 Task: Set git protocol as ssh.
Action: Mouse moved to (0, 598)
Screenshot: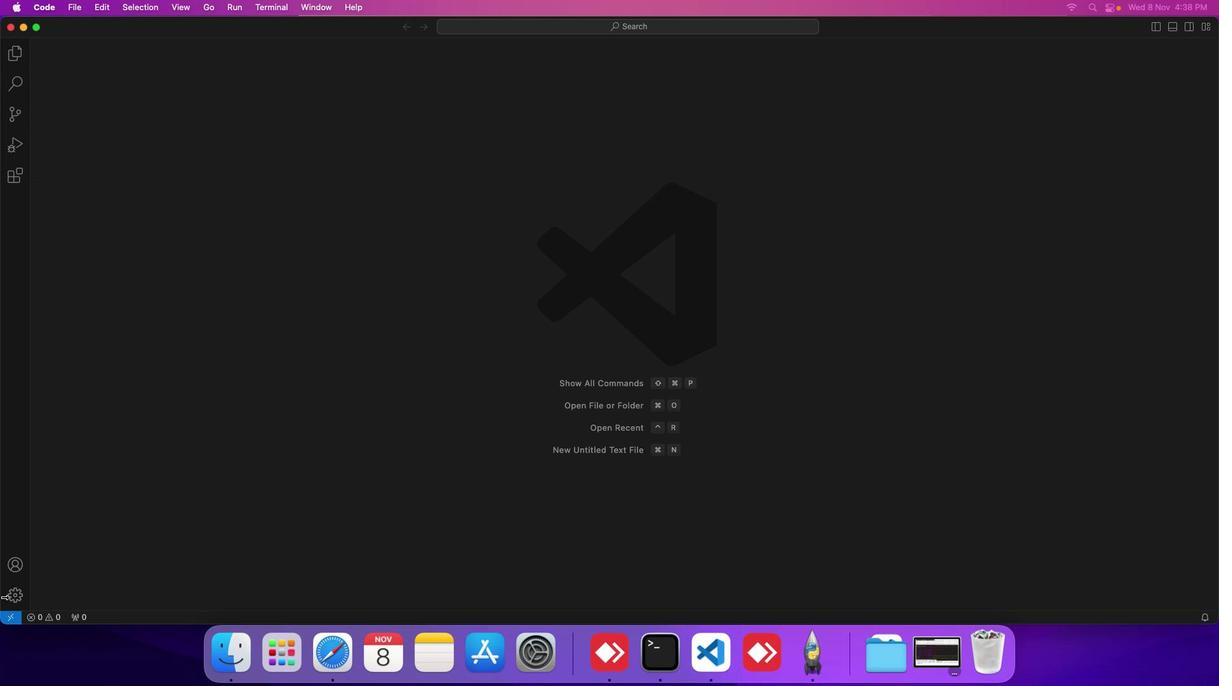 
Action: Mouse pressed left at (0, 598)
Screenshot: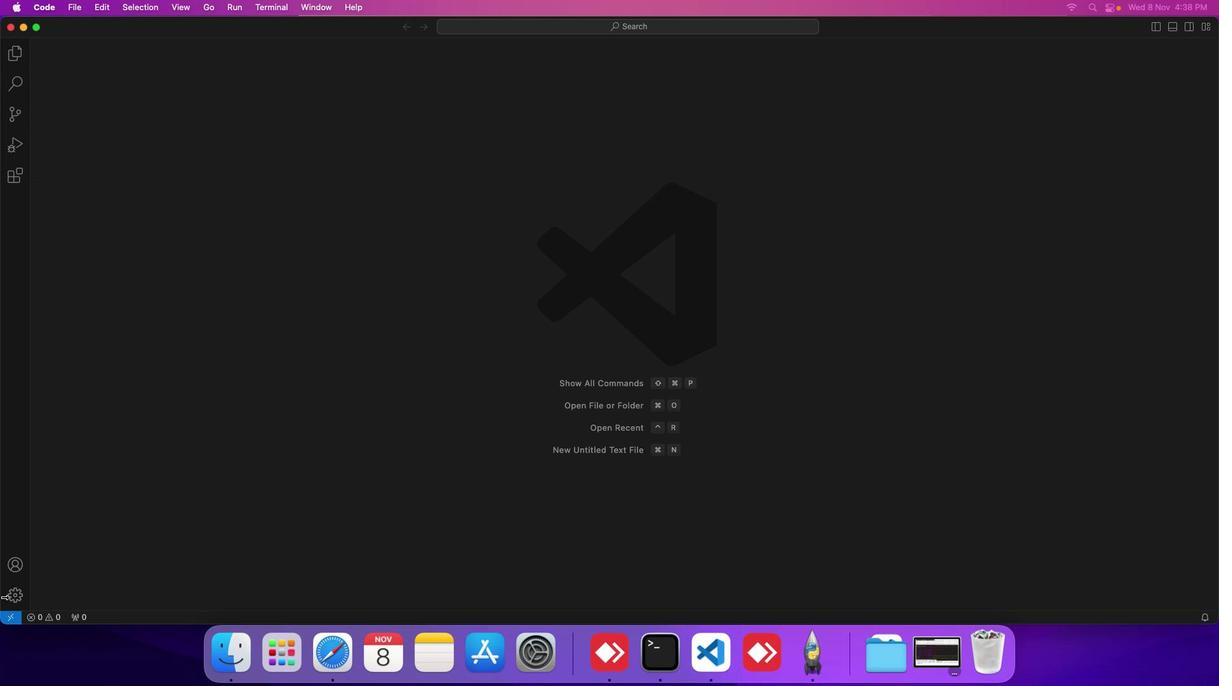 
Action: Mouse moved to (6, 594)
Screenshot: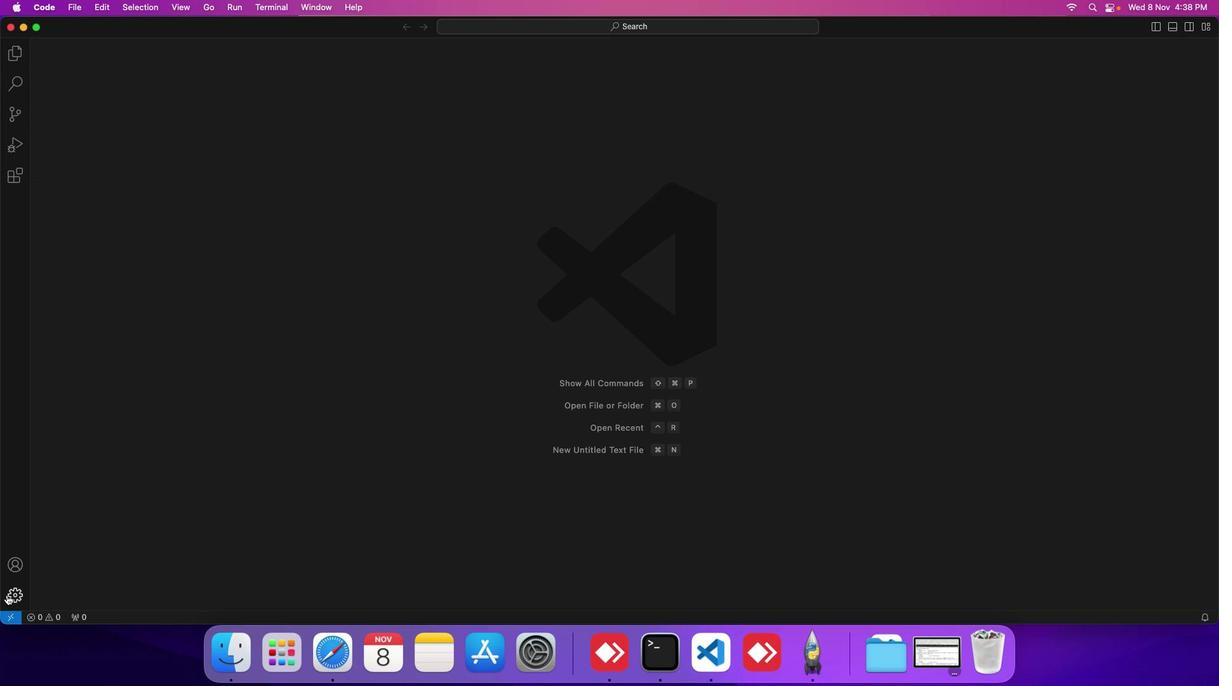
Action: Mouse pressed left at (6, 594)
Screenshot: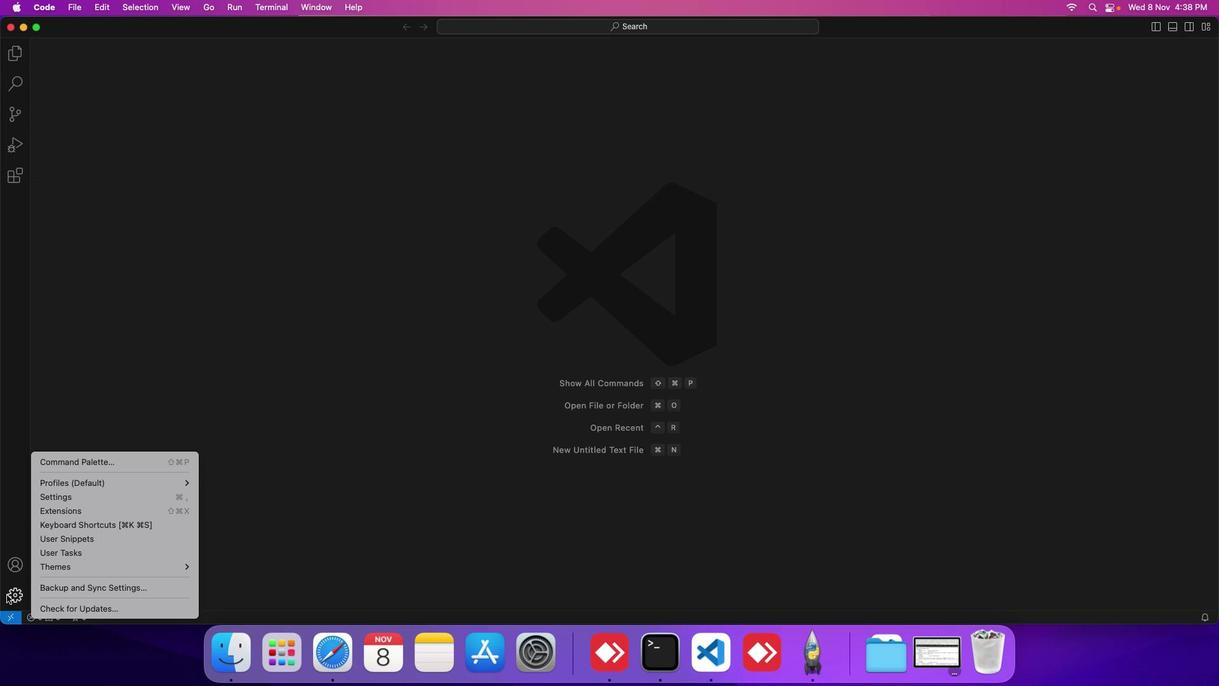 
Action: Mouse moved to (64, 501)
Screenshot: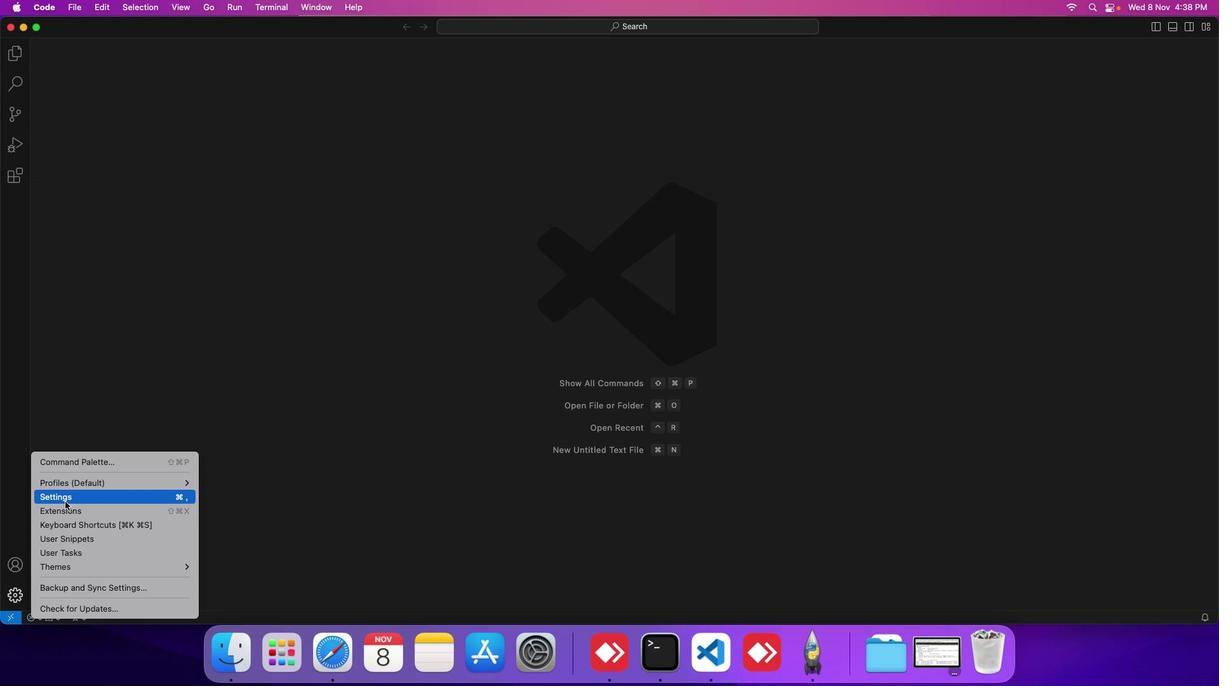 
Action: Mouse pressed left at (64, 501)
Screenshot: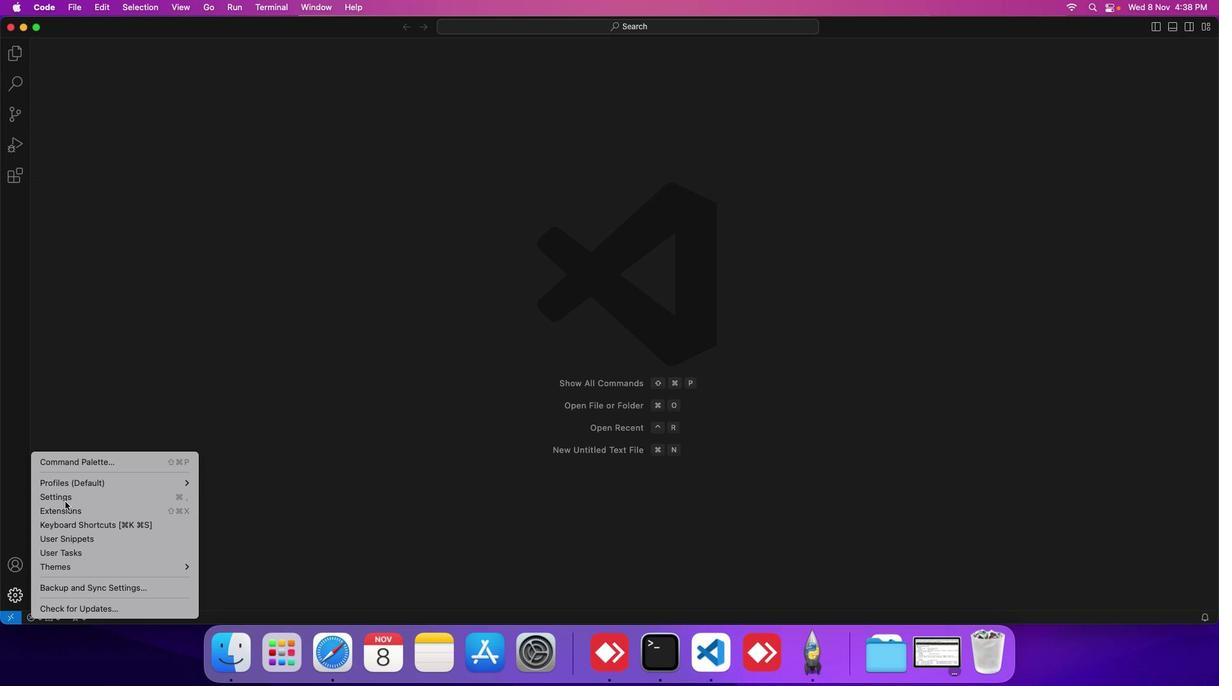 
Action: Mouse moved to (303, 228)
Screenshot: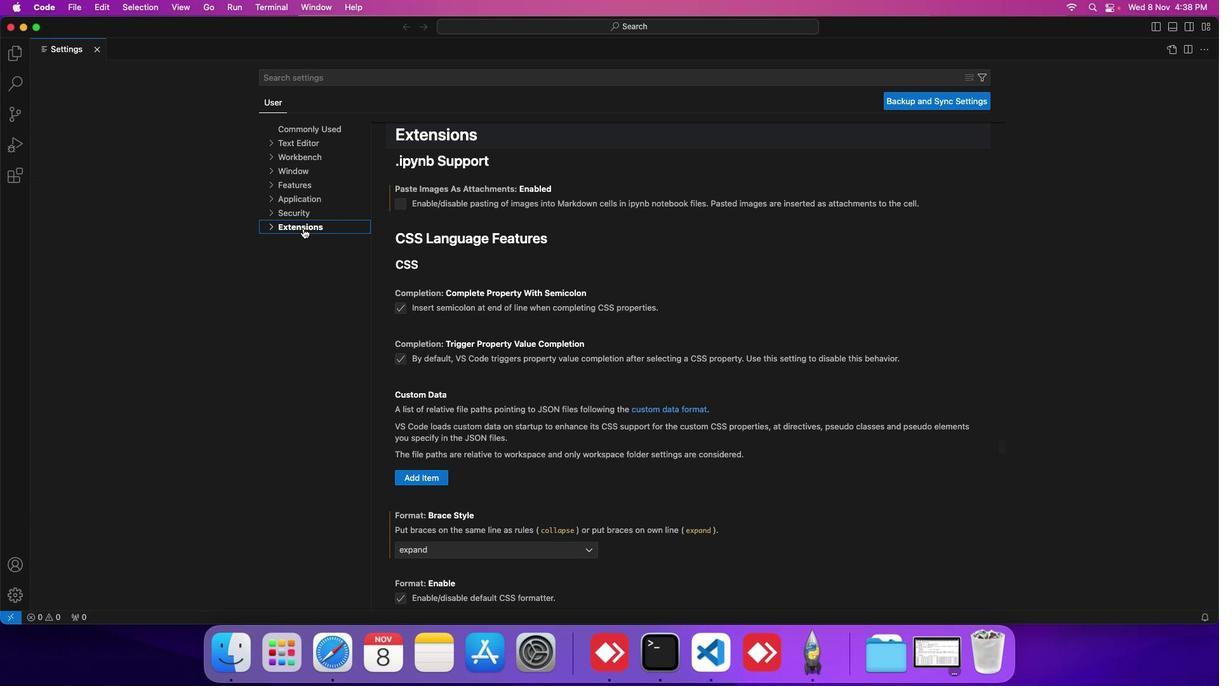 
Action: Mouse pressed left at (303, 228)
Screenshot: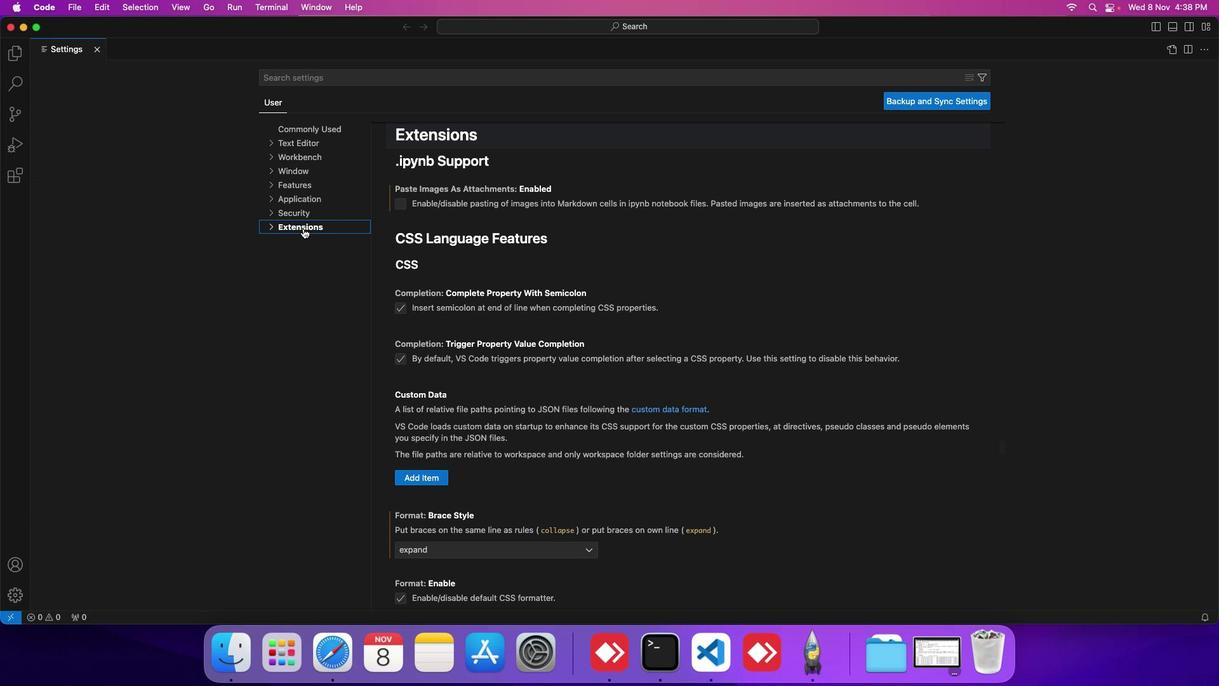 
Action: Mouse moved to (297, 300)
Screenshot: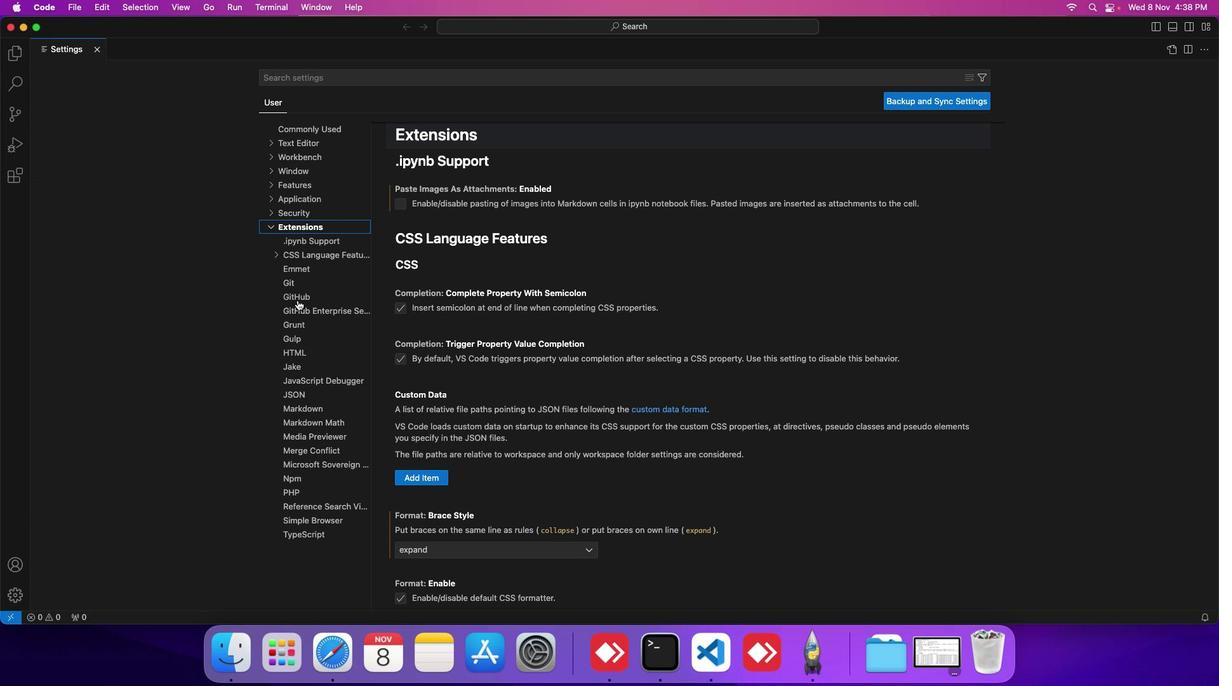 
Action: Mouse pressed left at (297, 300)
Screenshot: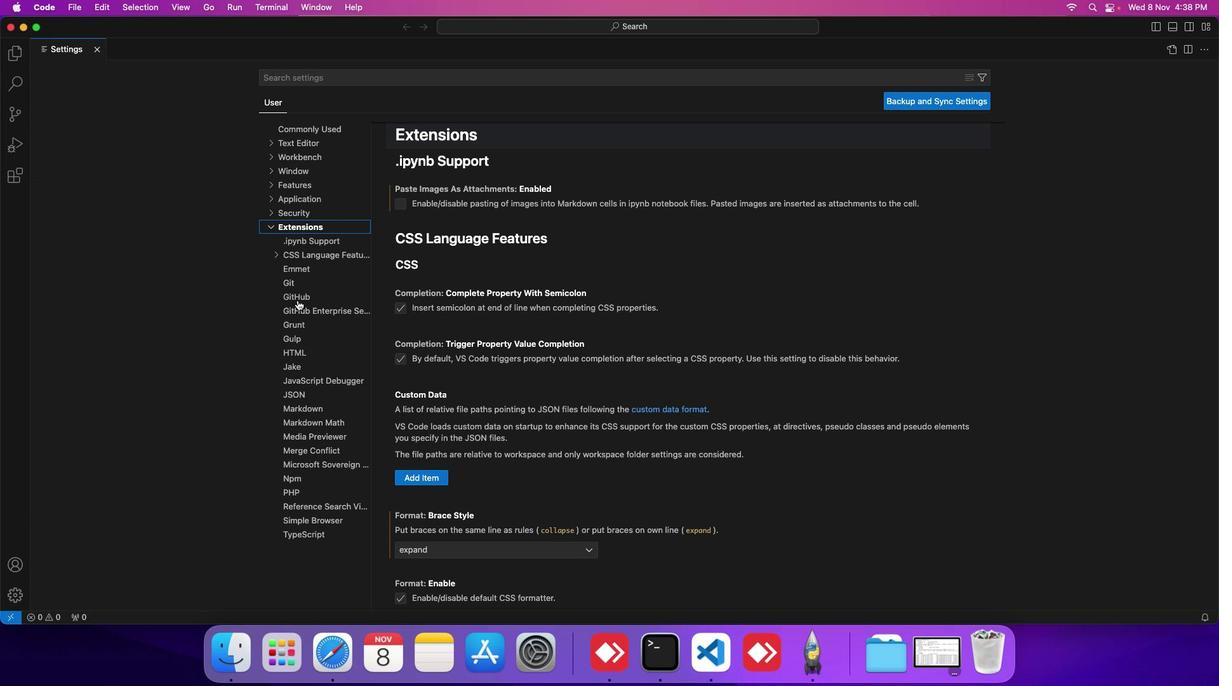 
Action: Mouse moved to (418, 379)
Screenshot: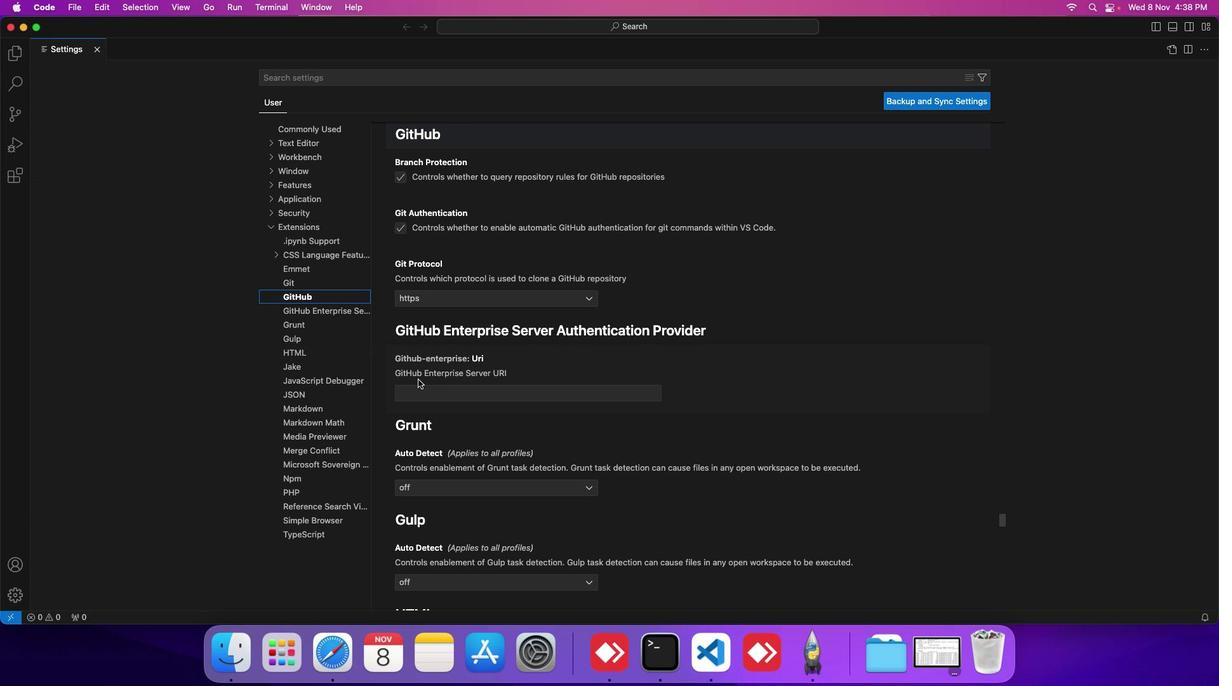 
Action: Mouse scrolled (418, 379) with delta (0, 0)
Screenshot: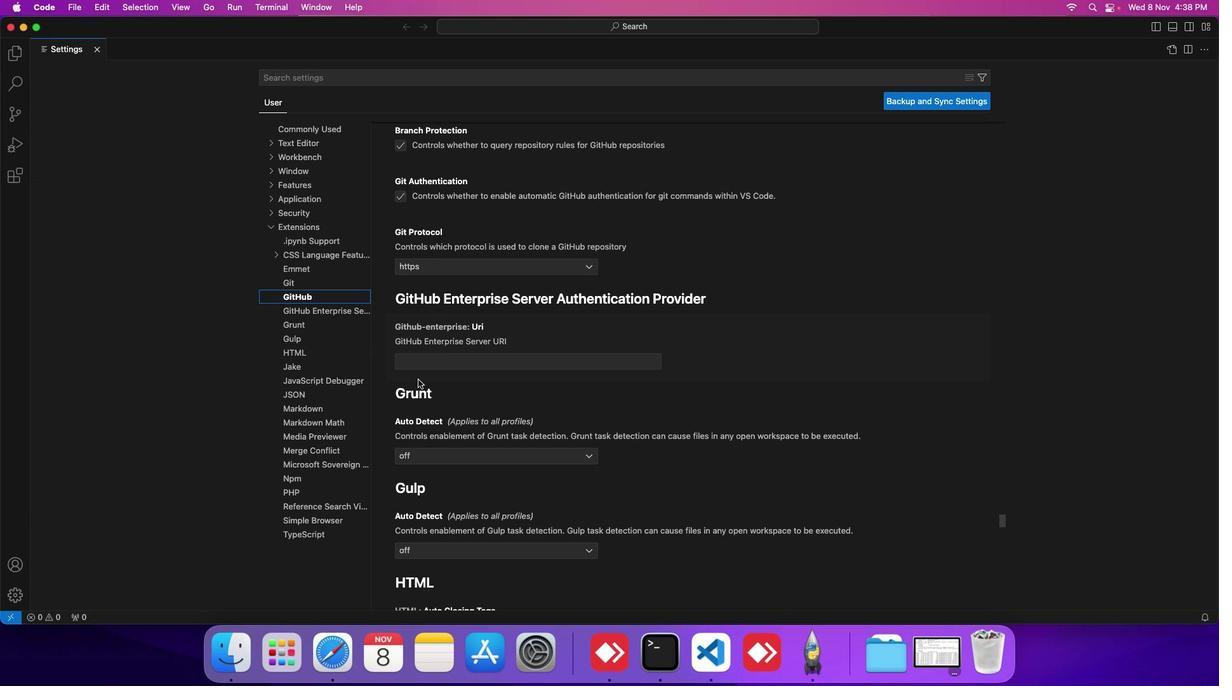 
Action: Mouse moved to (450, 270)
Screenshot: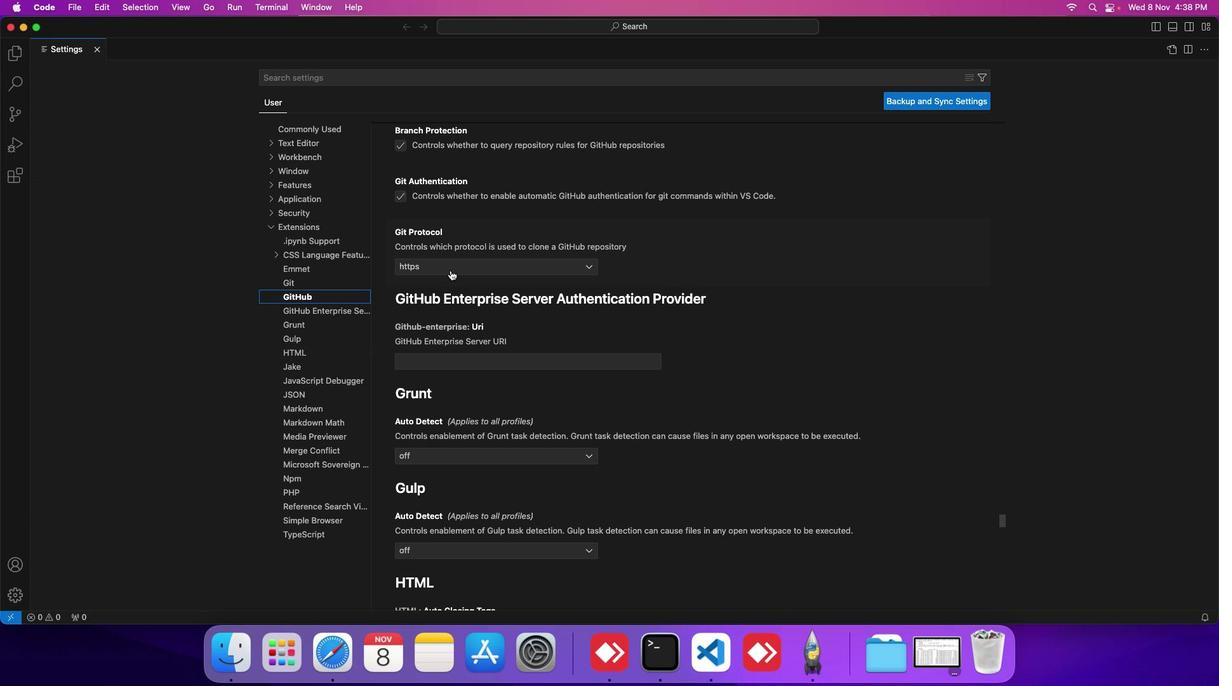 
Action: Mouse pressed left at (450, 270)
Screenshot: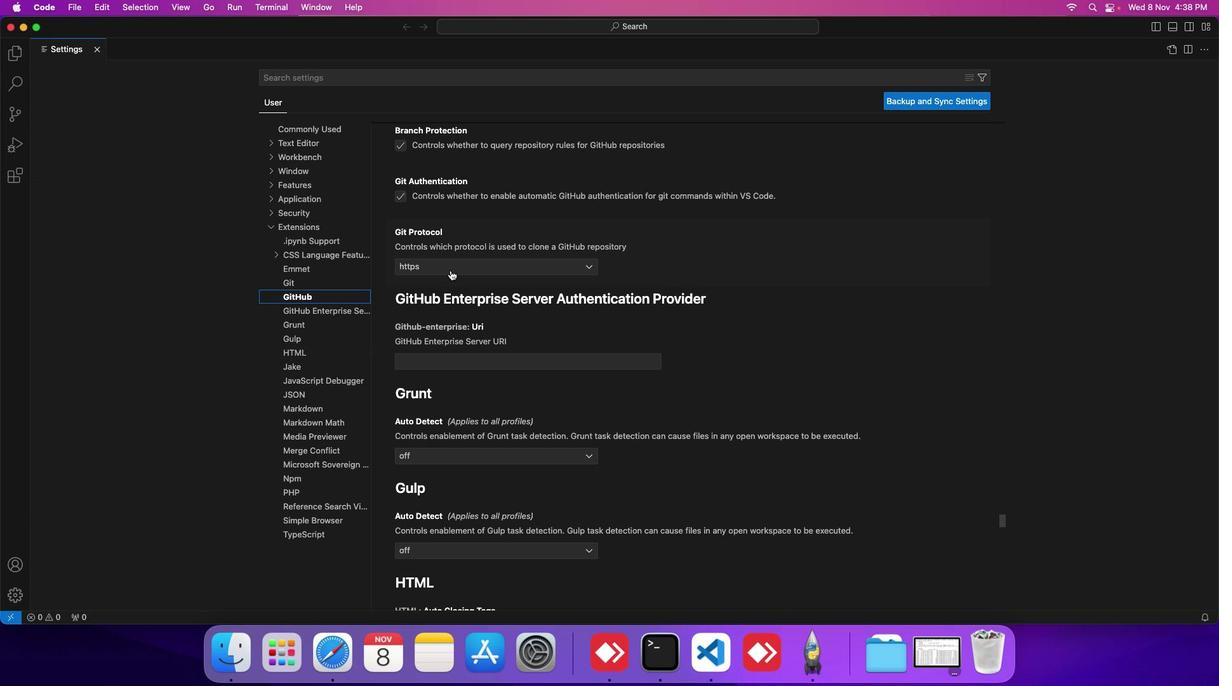 
Action: Mouse moved to (432, 299)
Screenshot: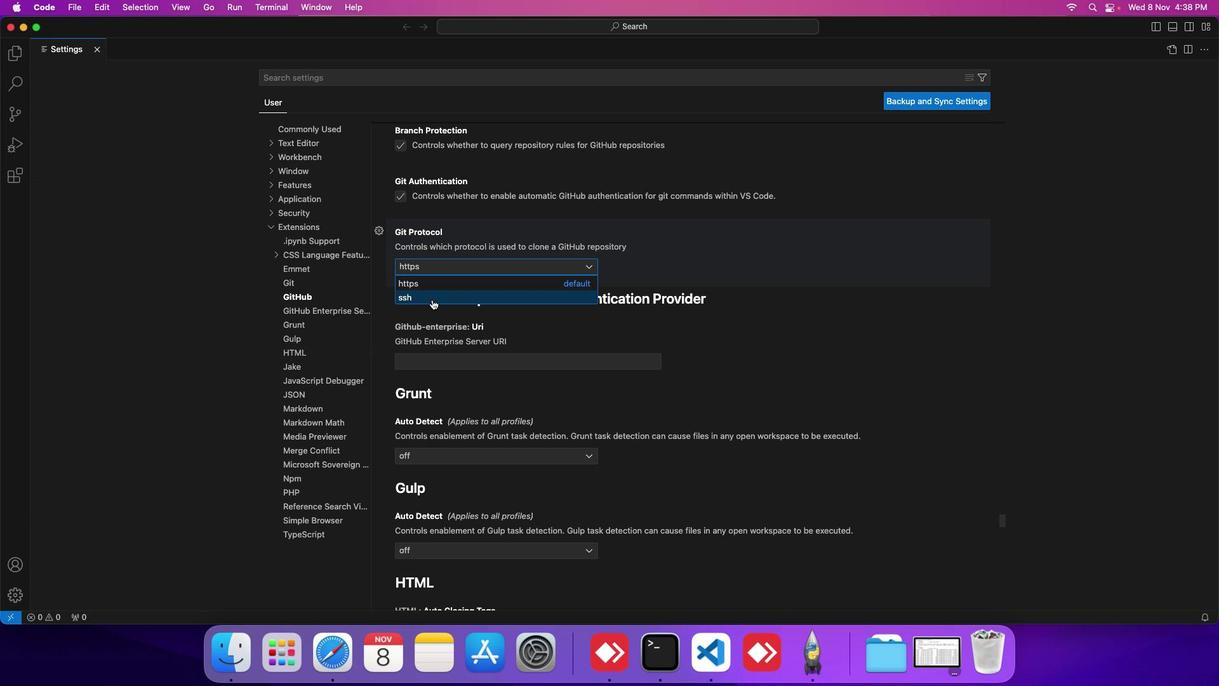 
Action: Mouse pressed left at (432, 299)
Screenshot: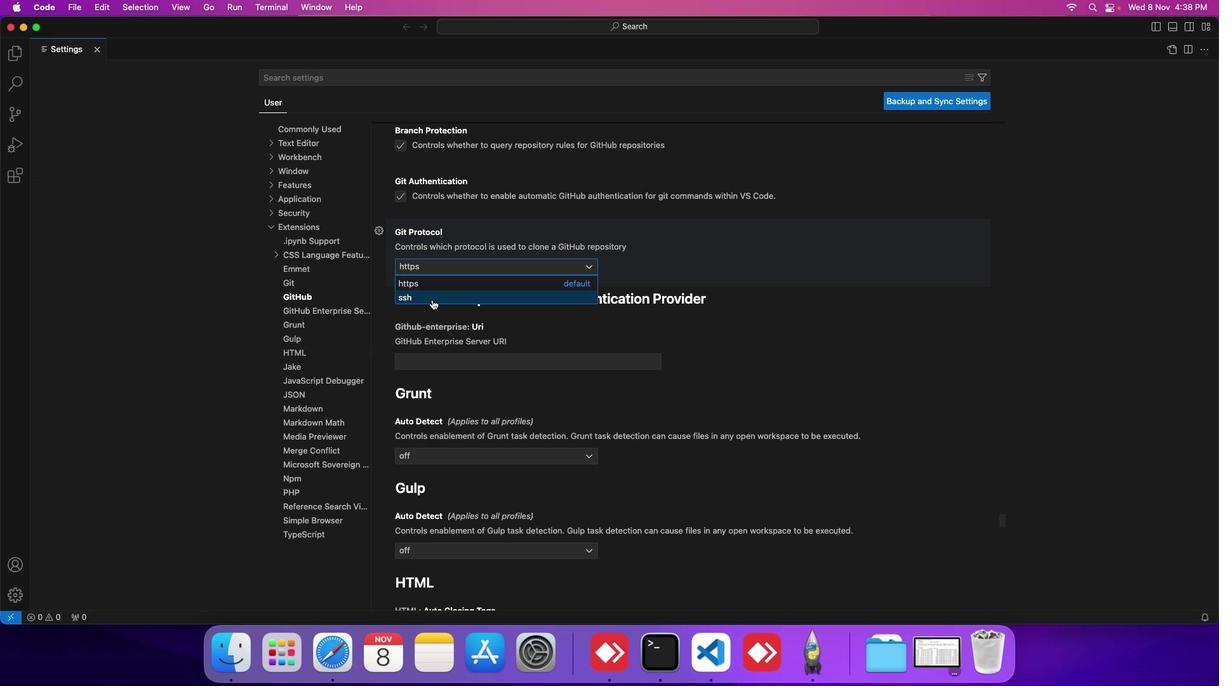 
Action: Mouse moved to (453, 272)
Screenshot: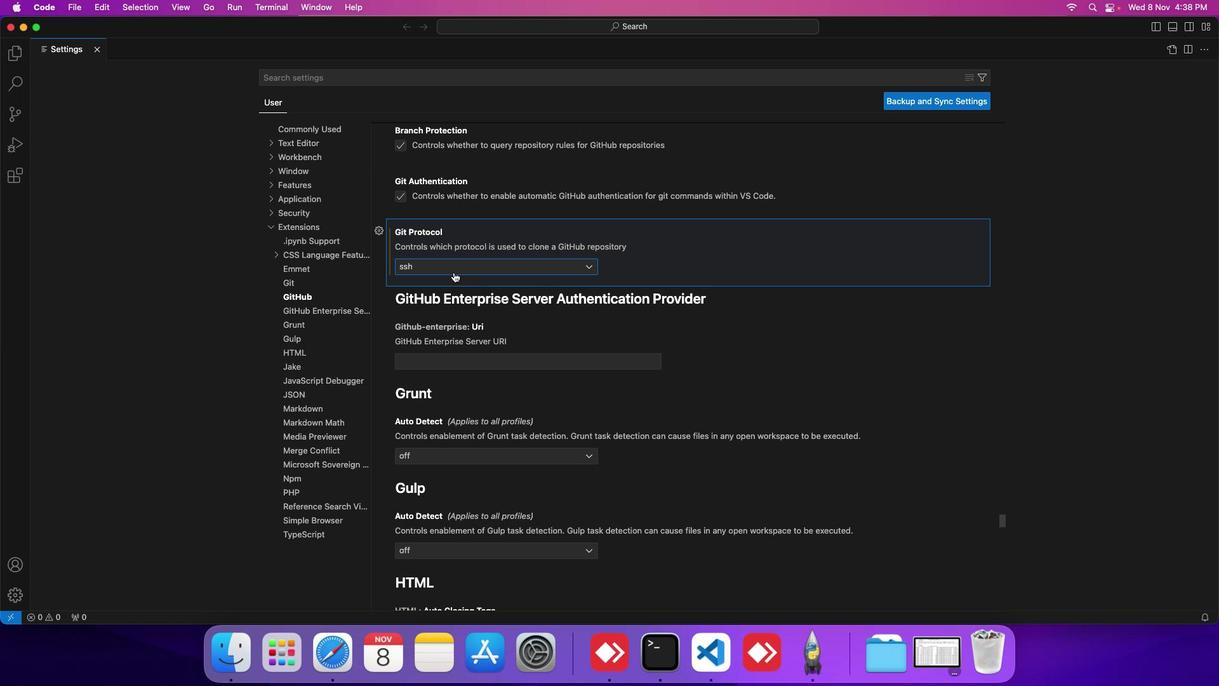 
